 Task: Add Burt's Bees Peony Lip Shimmer to the cart.
Action: Mouse moved to (328, 151)
Screenshot: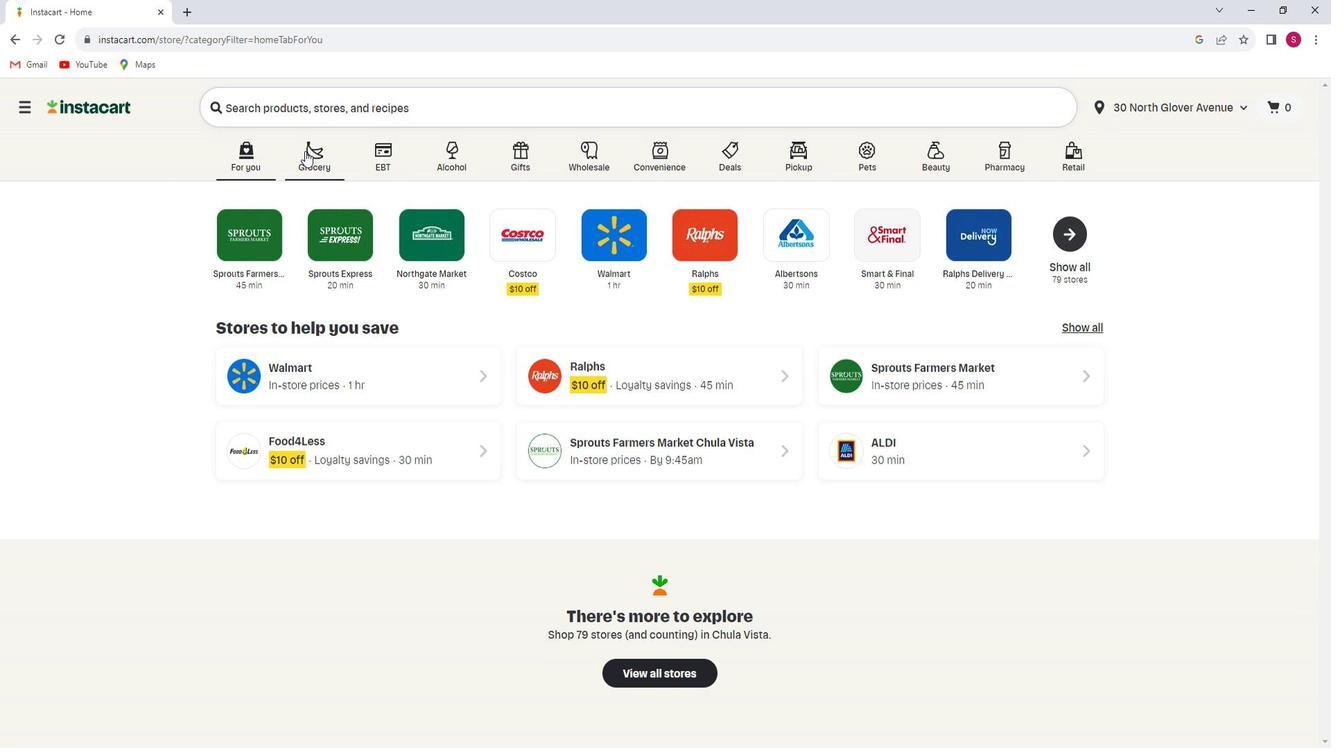 
Action: Mouse pressed left at (328, 151)
Screenshot: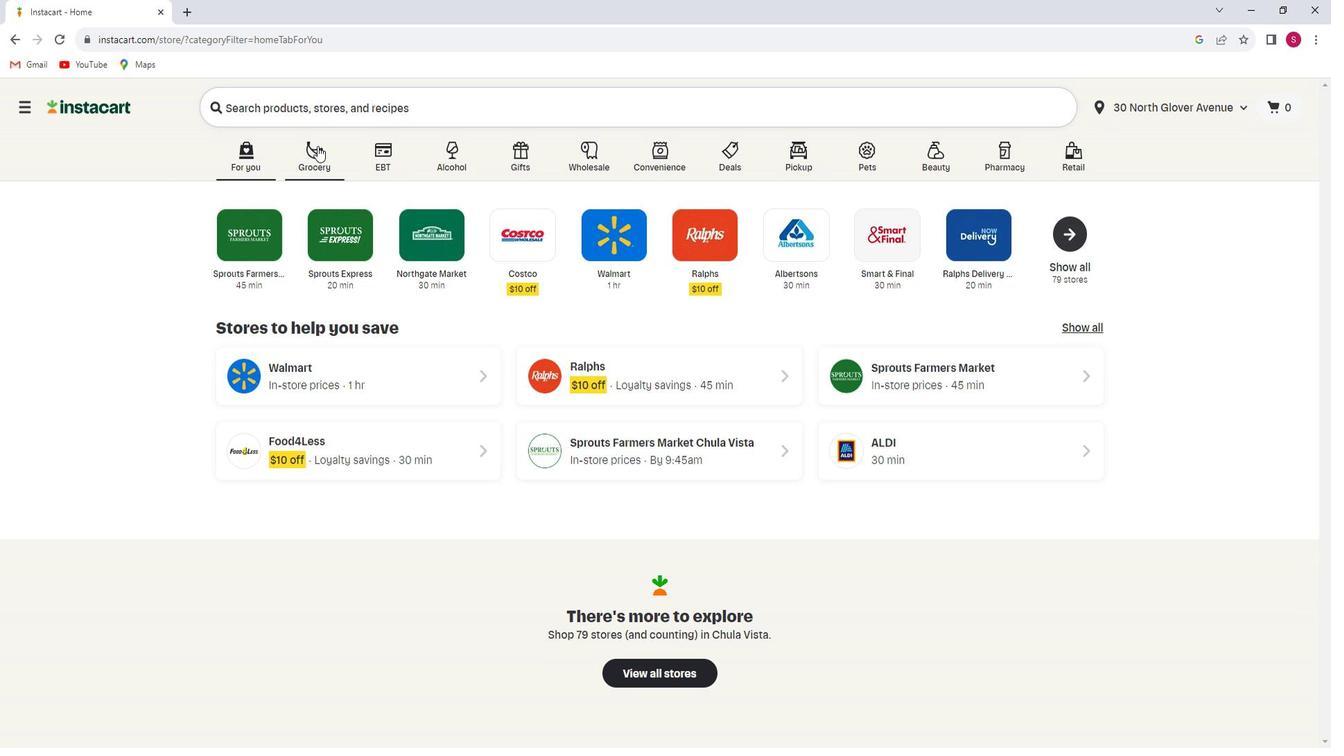 
Action: Mouse moved to (334, 403)
Screenshot: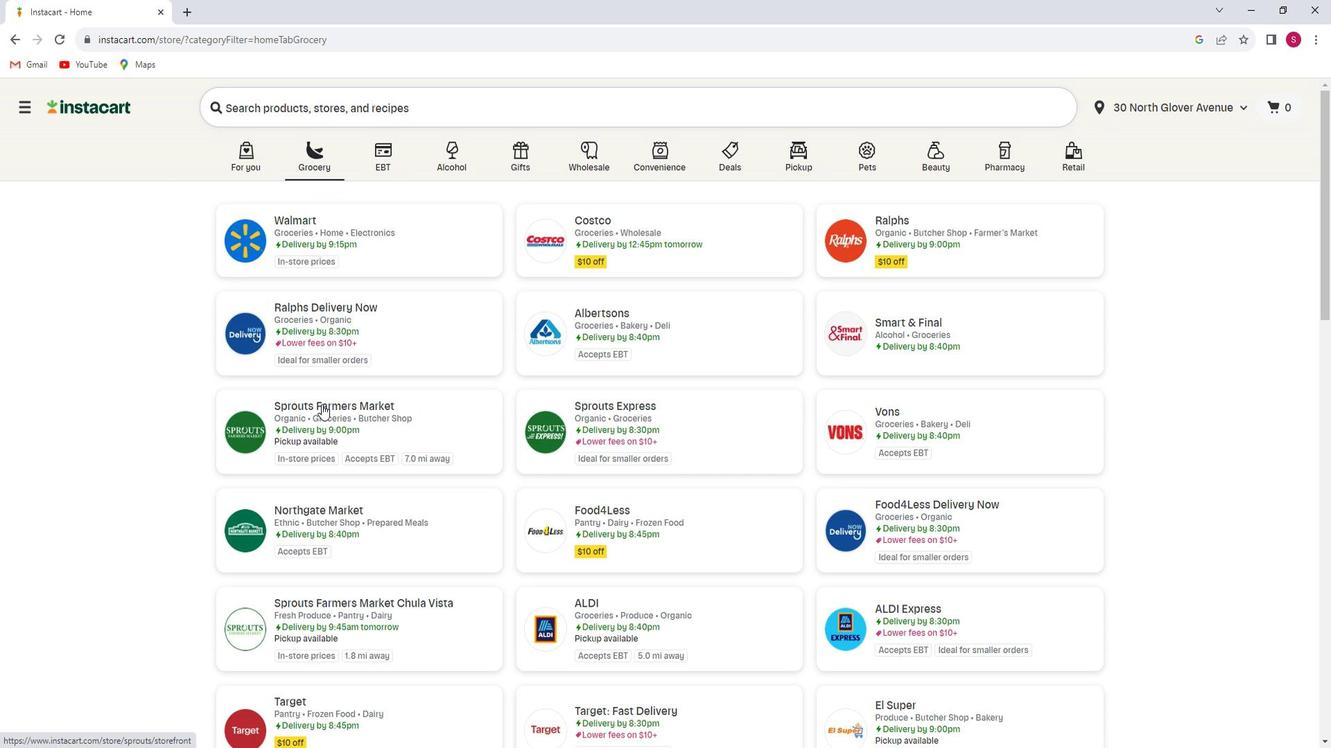 
Action: Mouse pressed left at (334, 403)
Screenshot: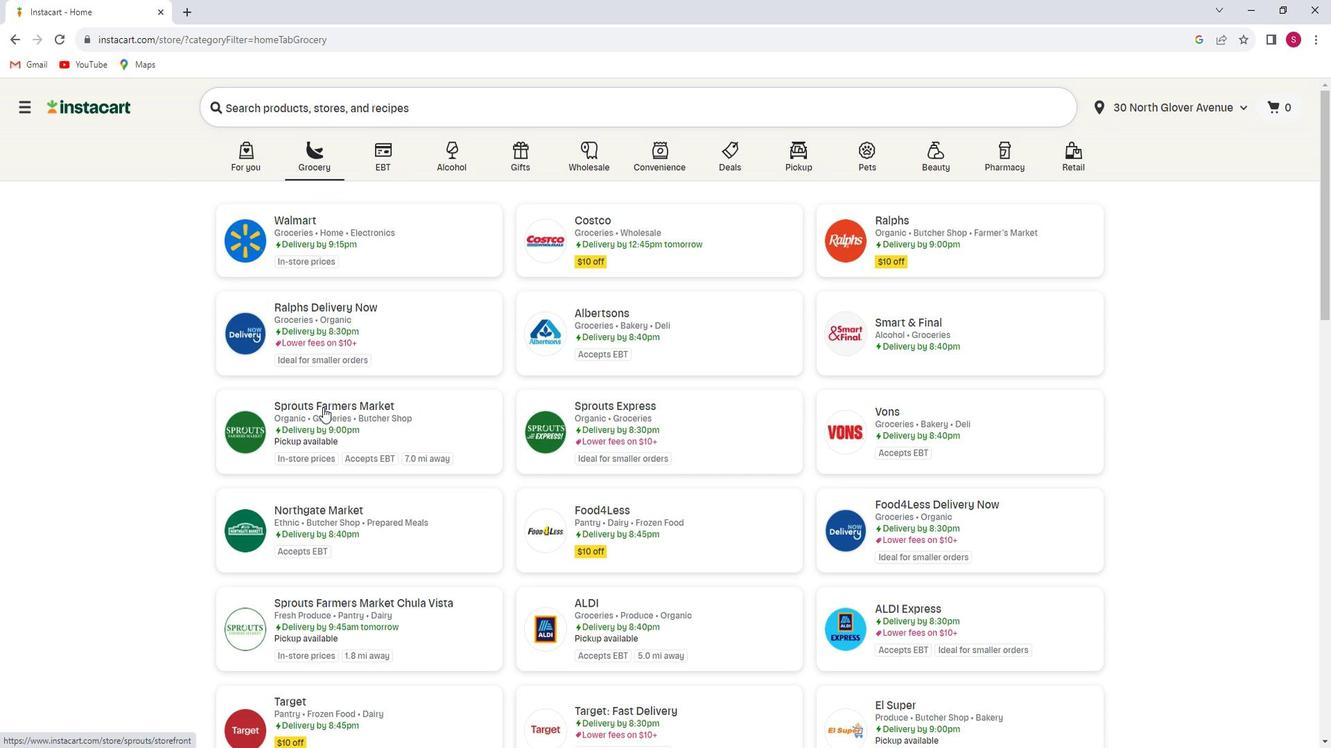 
Action: Mouse moved to (126, 423)
Screenshot: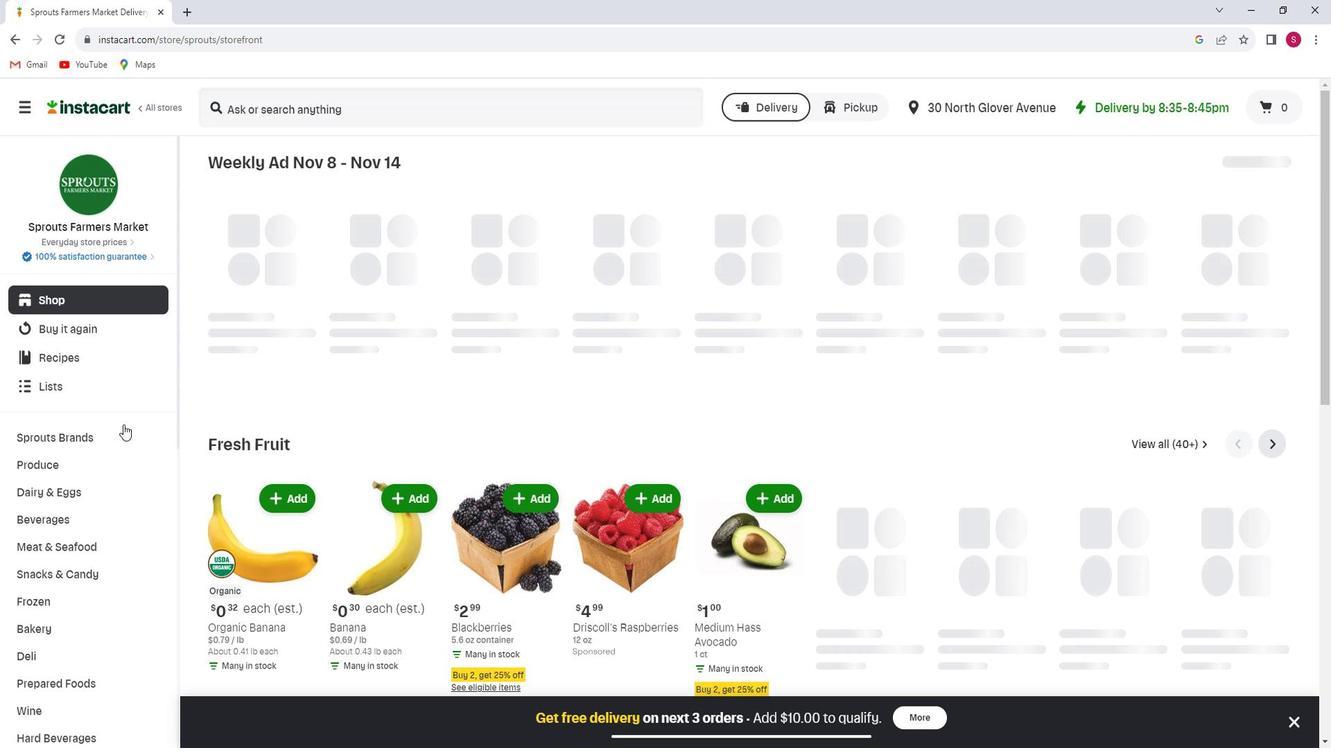 
Action: Mouse scrolled (126, 422) with delta (0, 0)
Screenshot: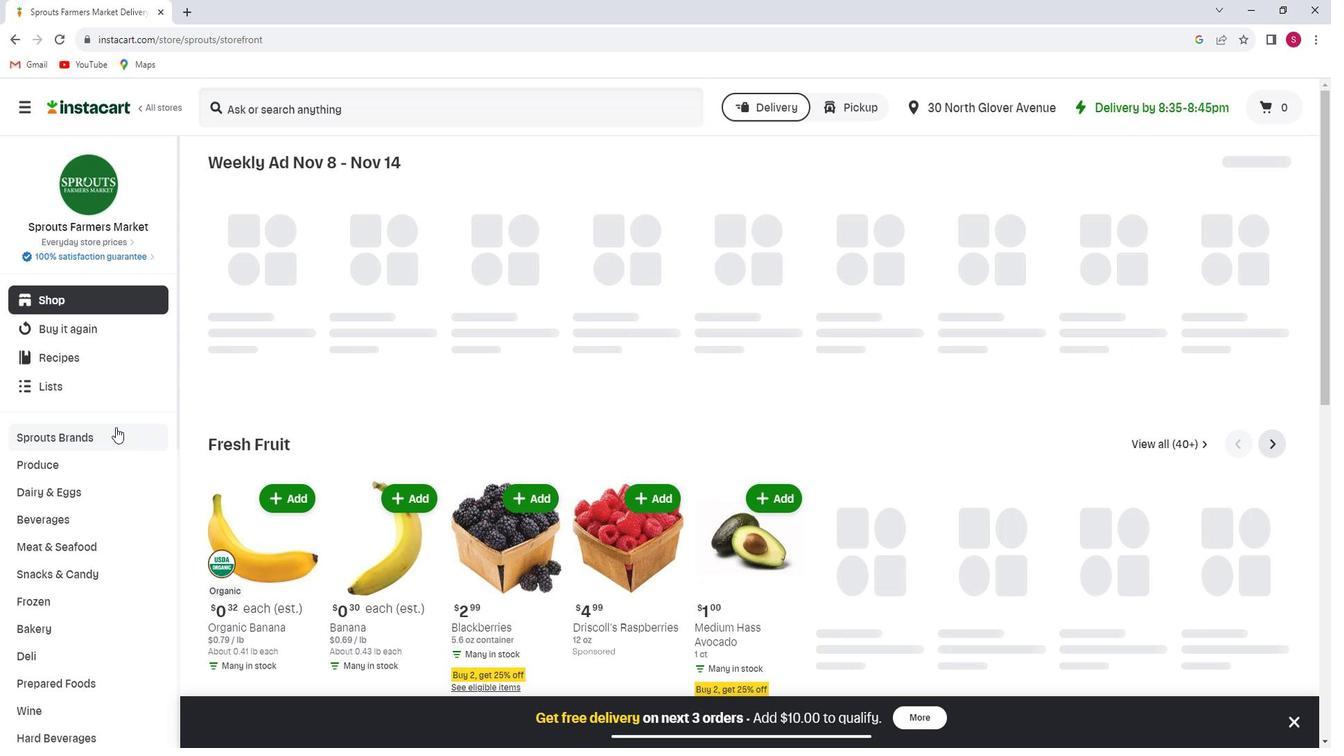 
Action: Mouse scrolled (126, 422) with delta (0, 0)
Screenshot: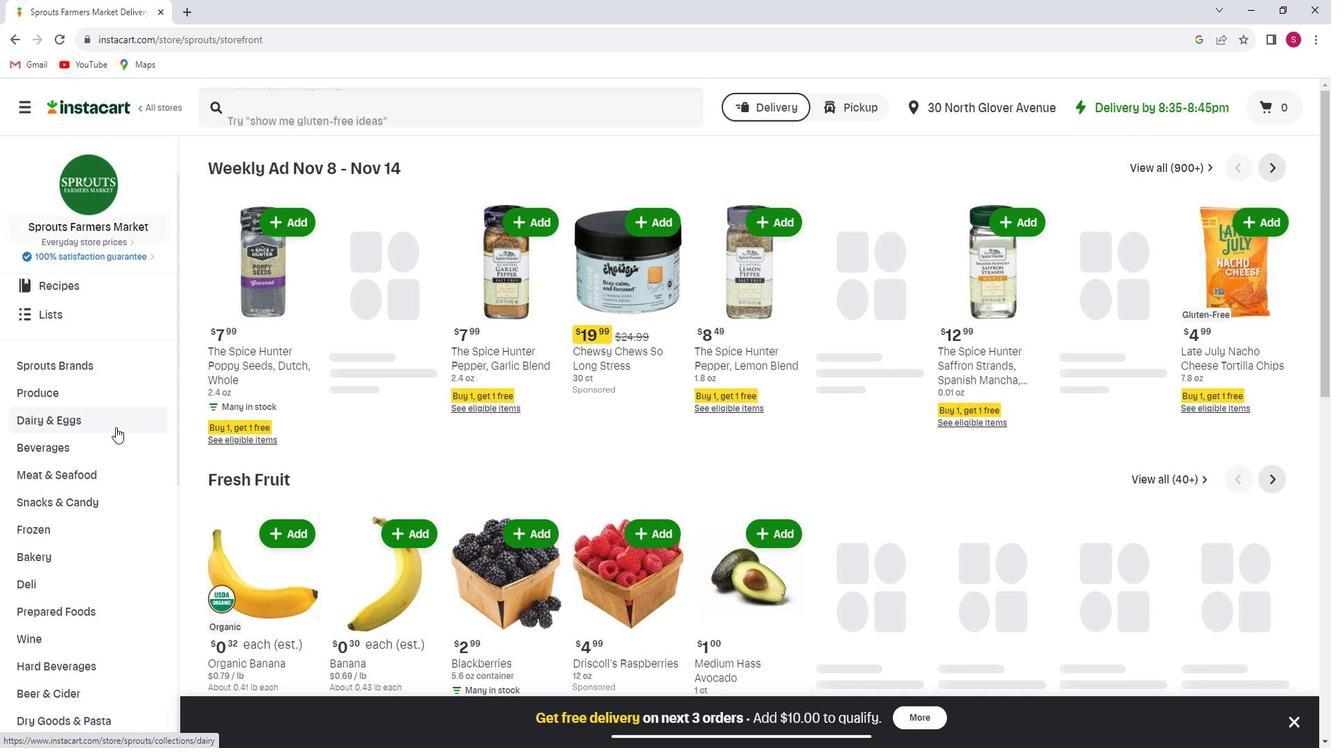 
Action: Mouse scrolled (126, 422) with delta (0, 0)
Screenshot: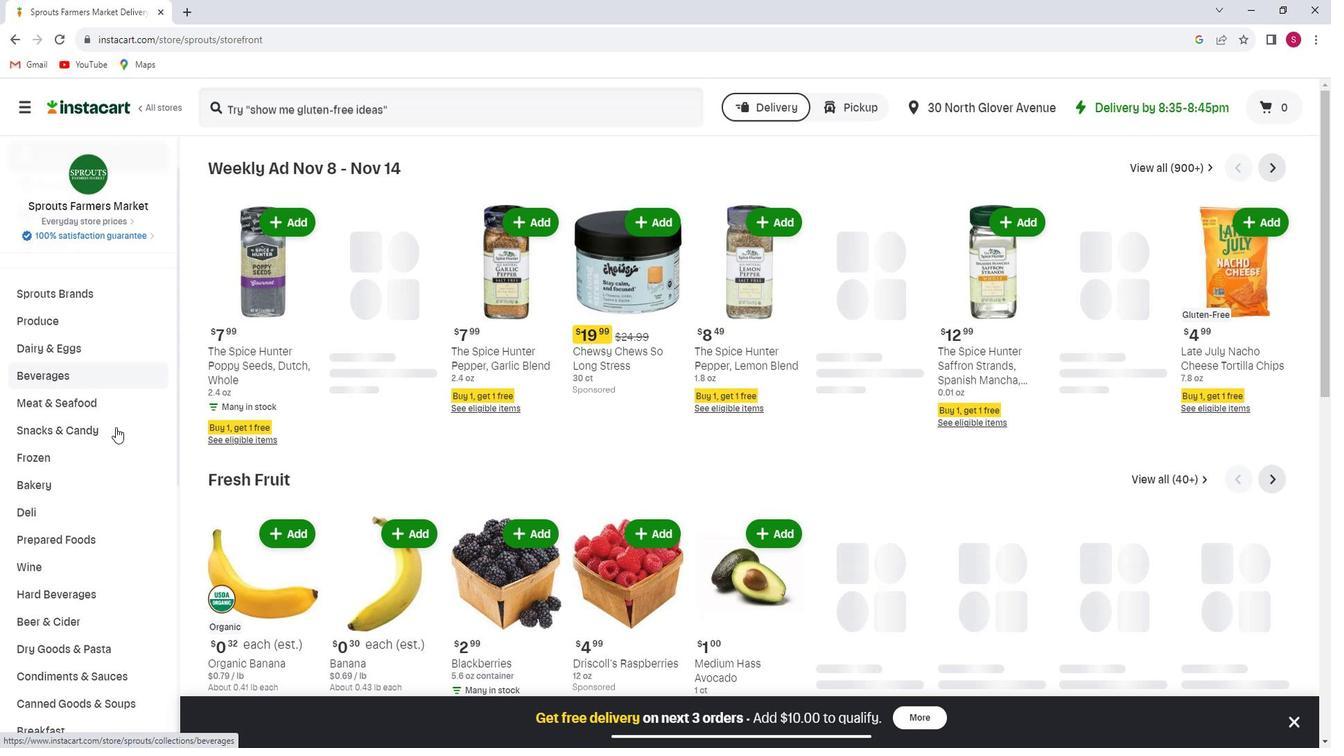 
Action: Mouse scrolled (126, 422) with delta (0, 0)
Screenshot: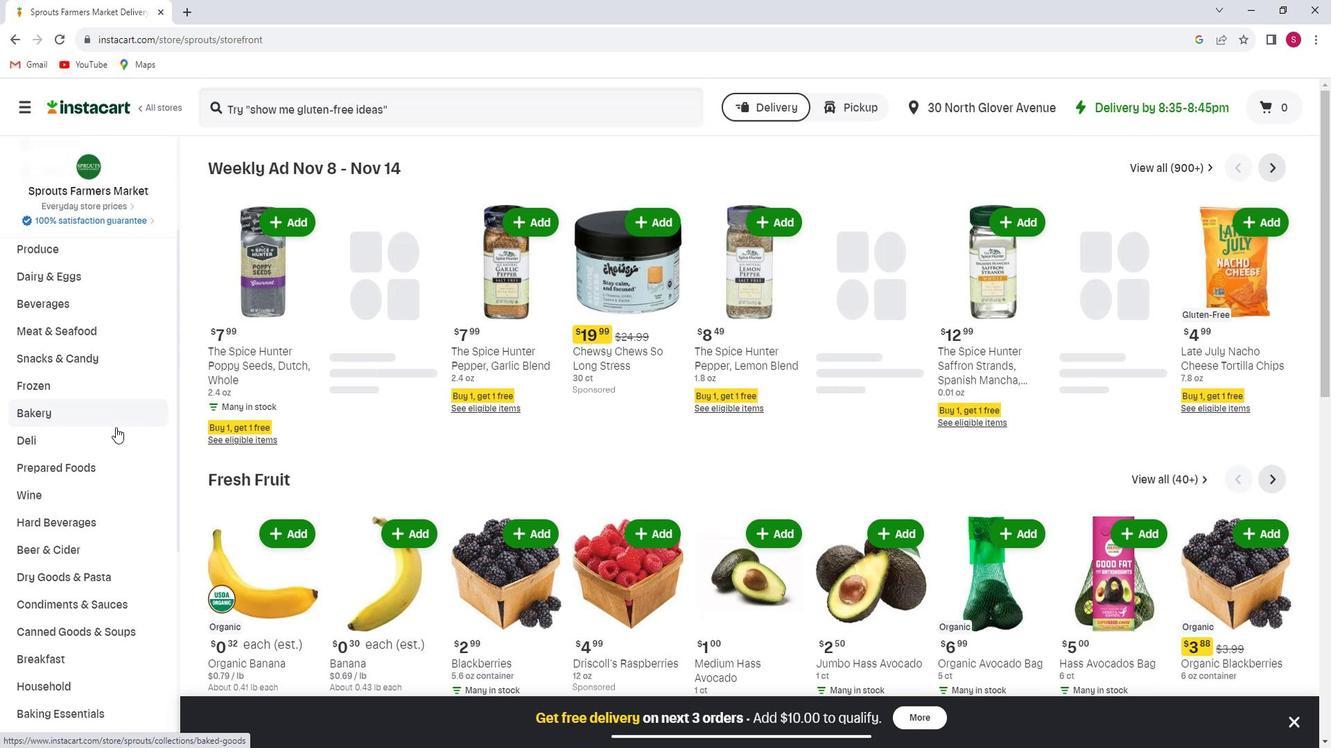 
Action: Mouse scrolled (126, 422) with delta (0, 0)
Screenshot: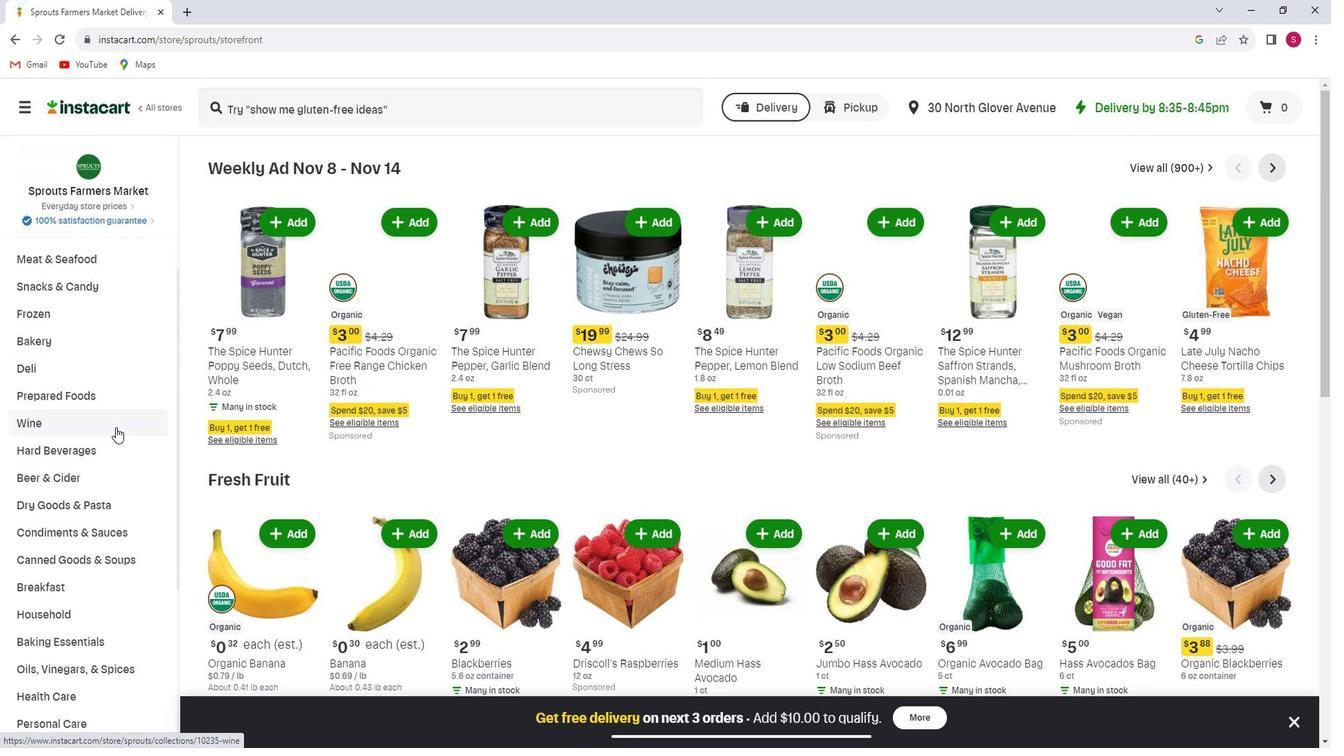 
Action: Mouse scrolled (126, 422) with delta (0, 0)
Screenshot: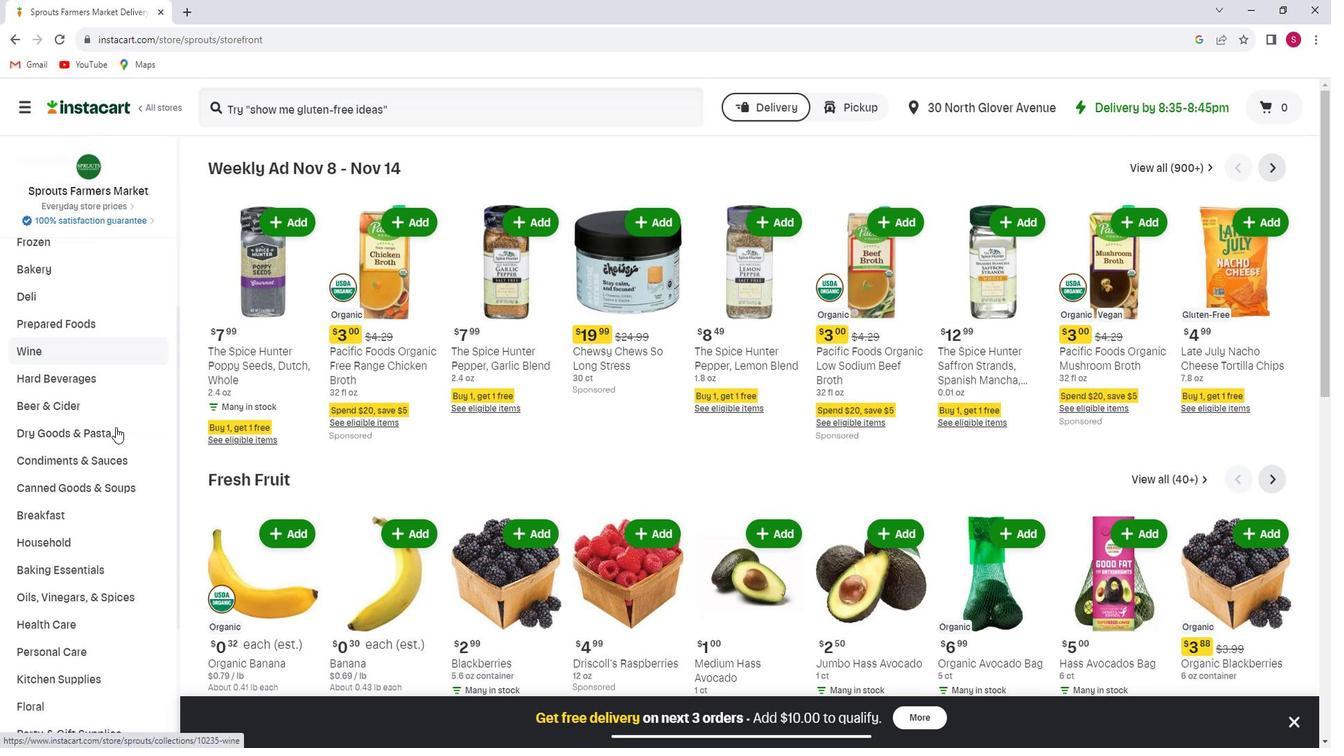 
Action: Mouse scrolled (126, 422) with delta (0, 0)
Screenshot: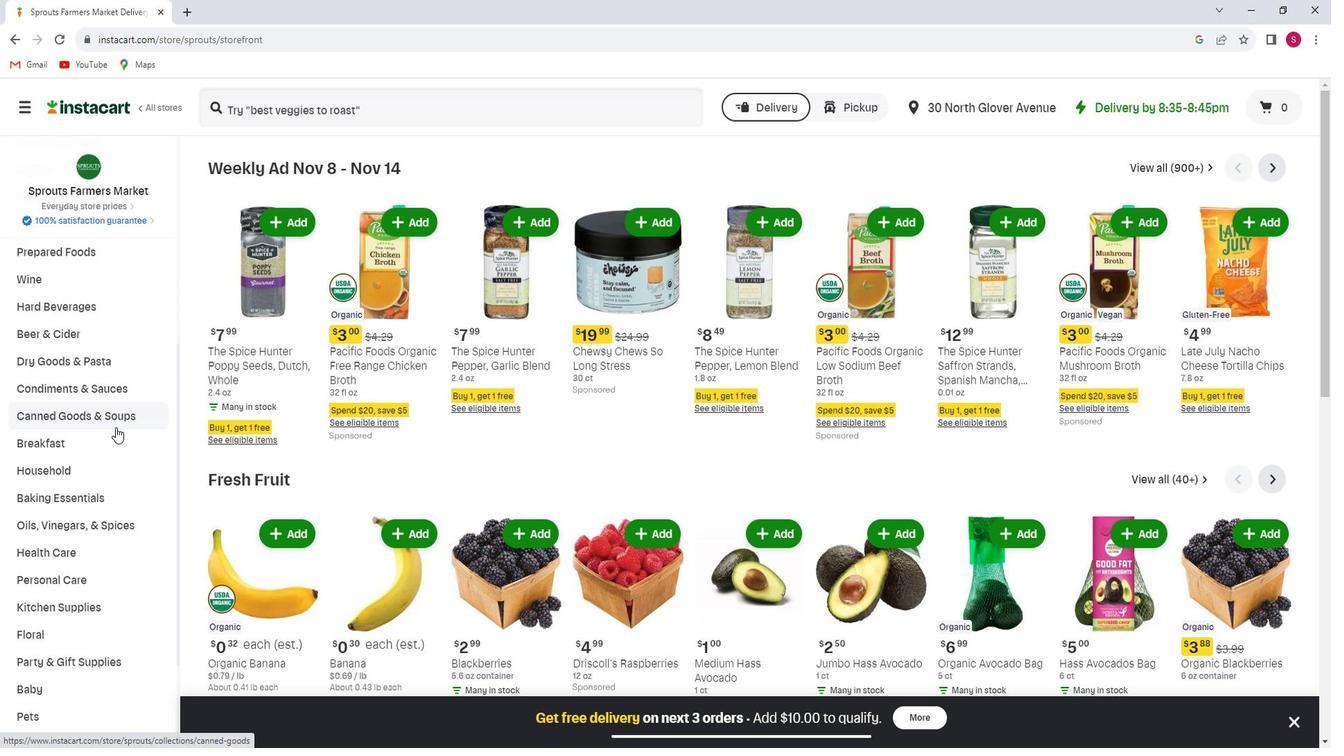 
Action: Mouse scrolled (126, 422) with delta (0, 0)
Screenshot: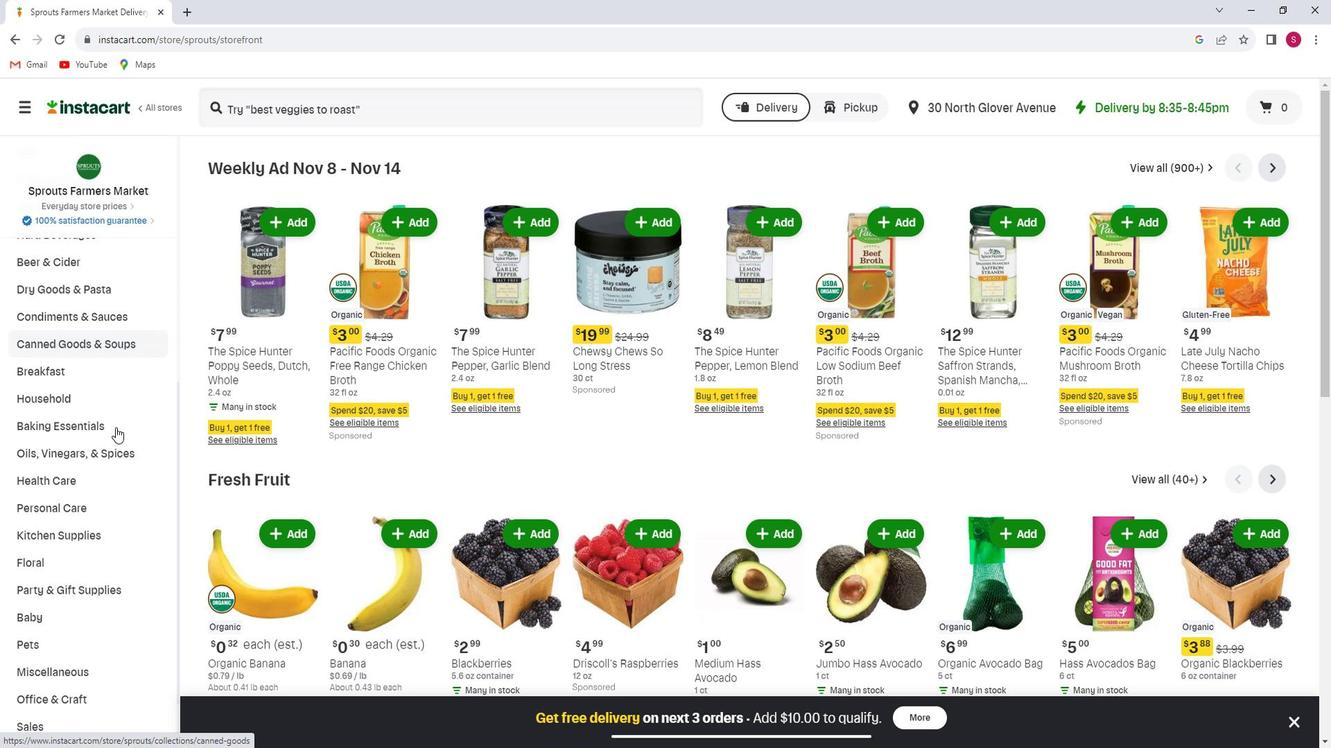 
Action: Mouse moved to (108, 427)
Screenshot: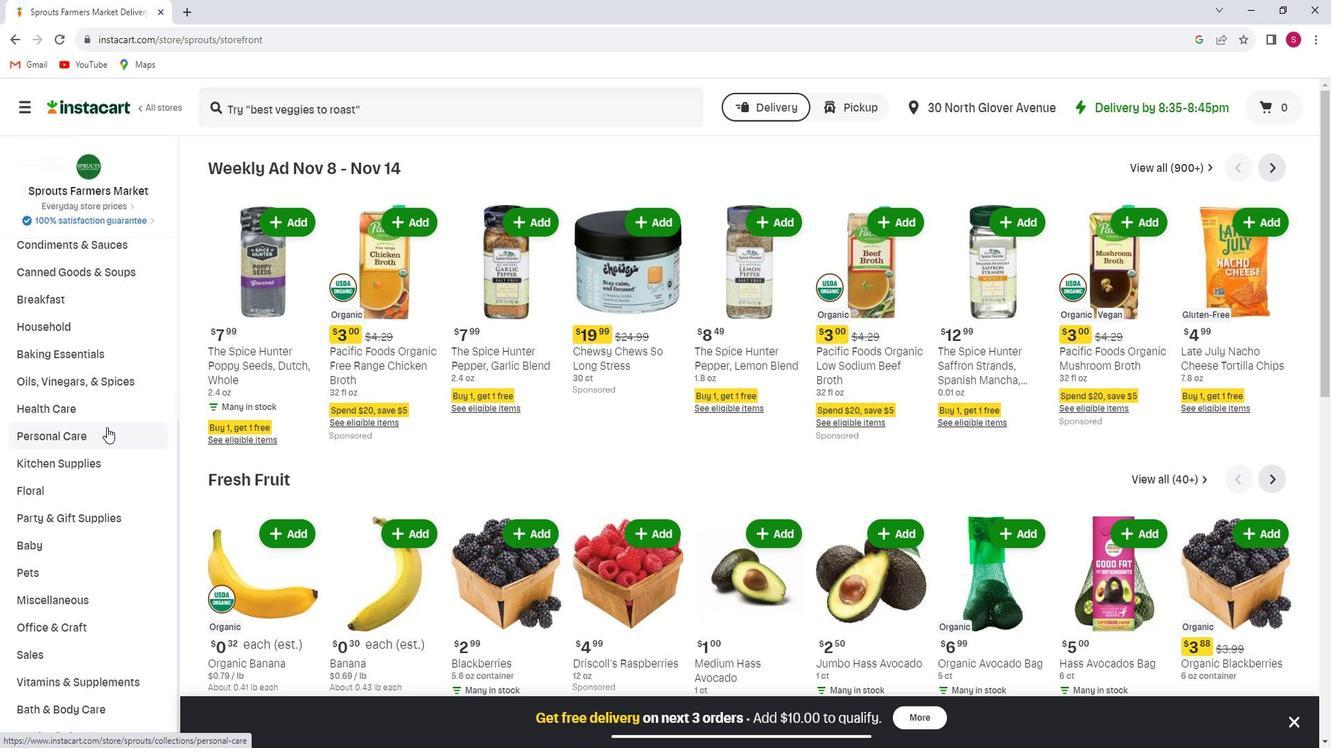 
Action: Mouse pressed left at (108, 427)
Screenshot: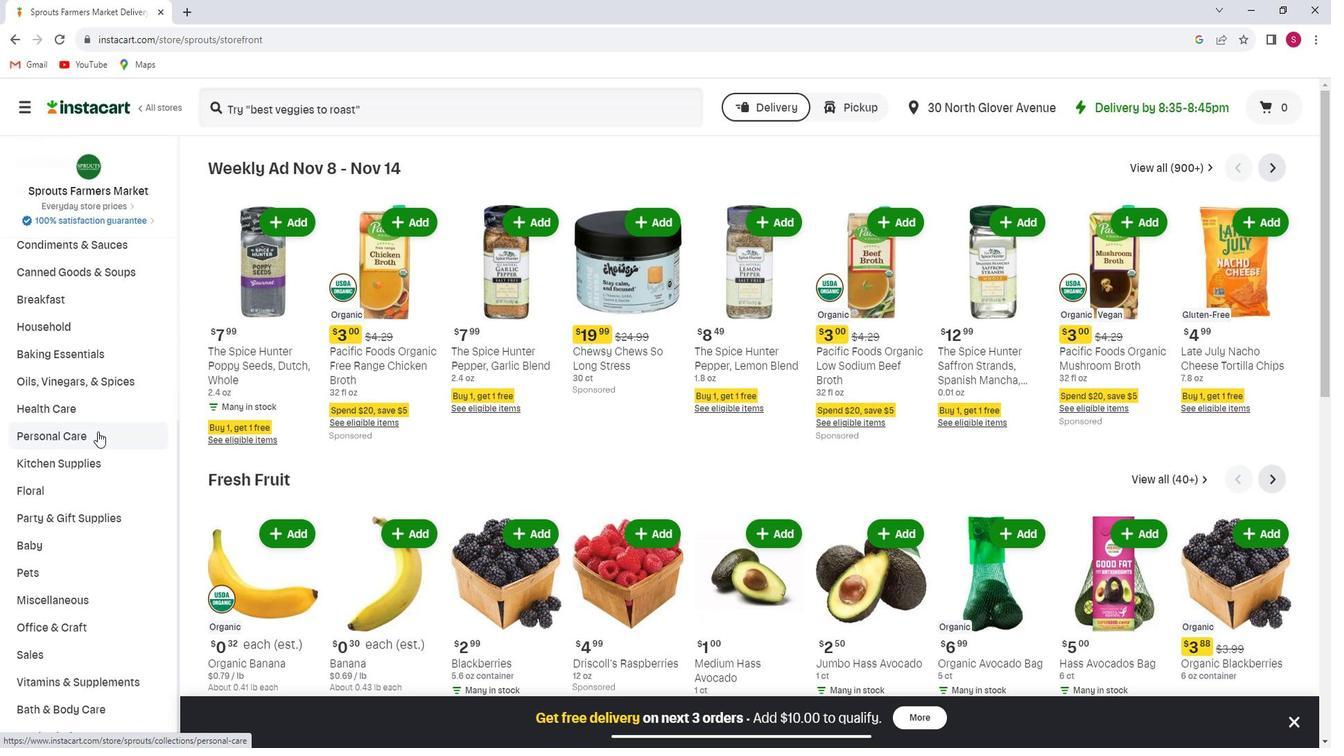 
Action: Mouse moved to (1199, 203)
Screenshot: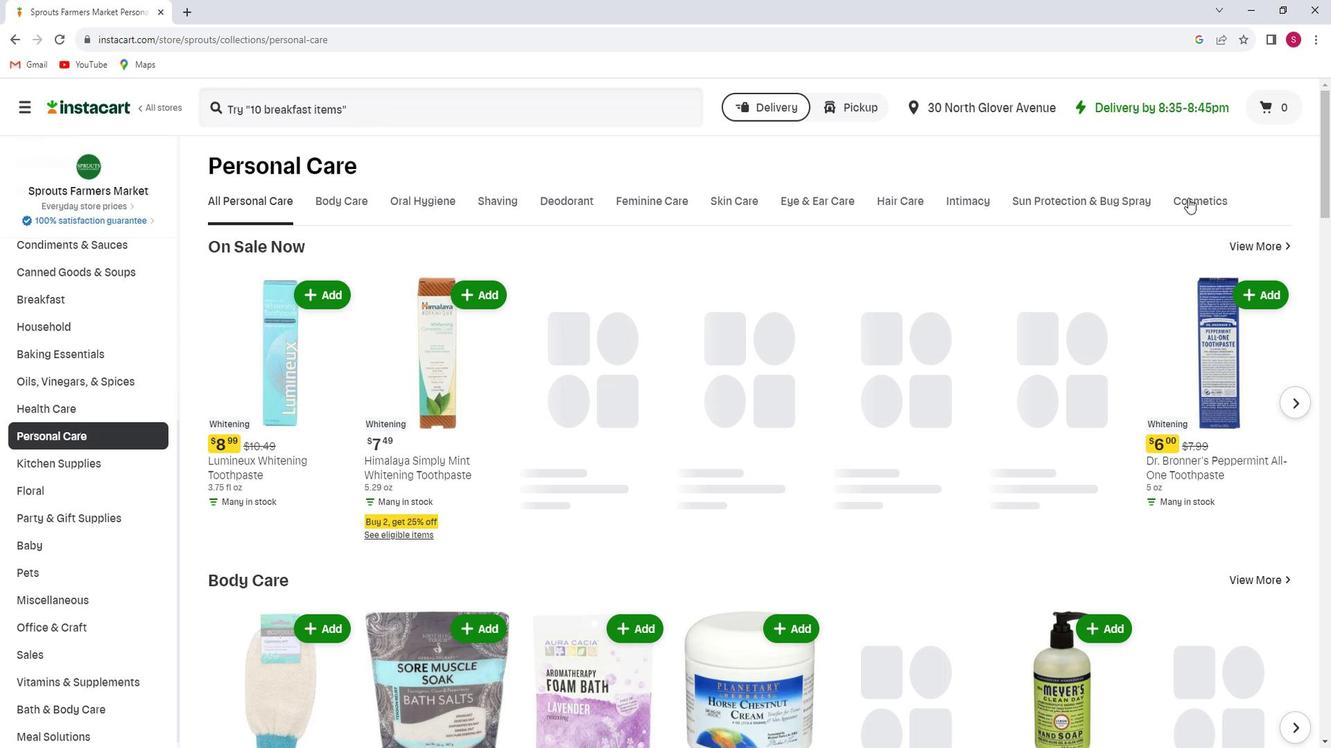 
Action: Mouse pressed left at (1199, 203)
Screenshot: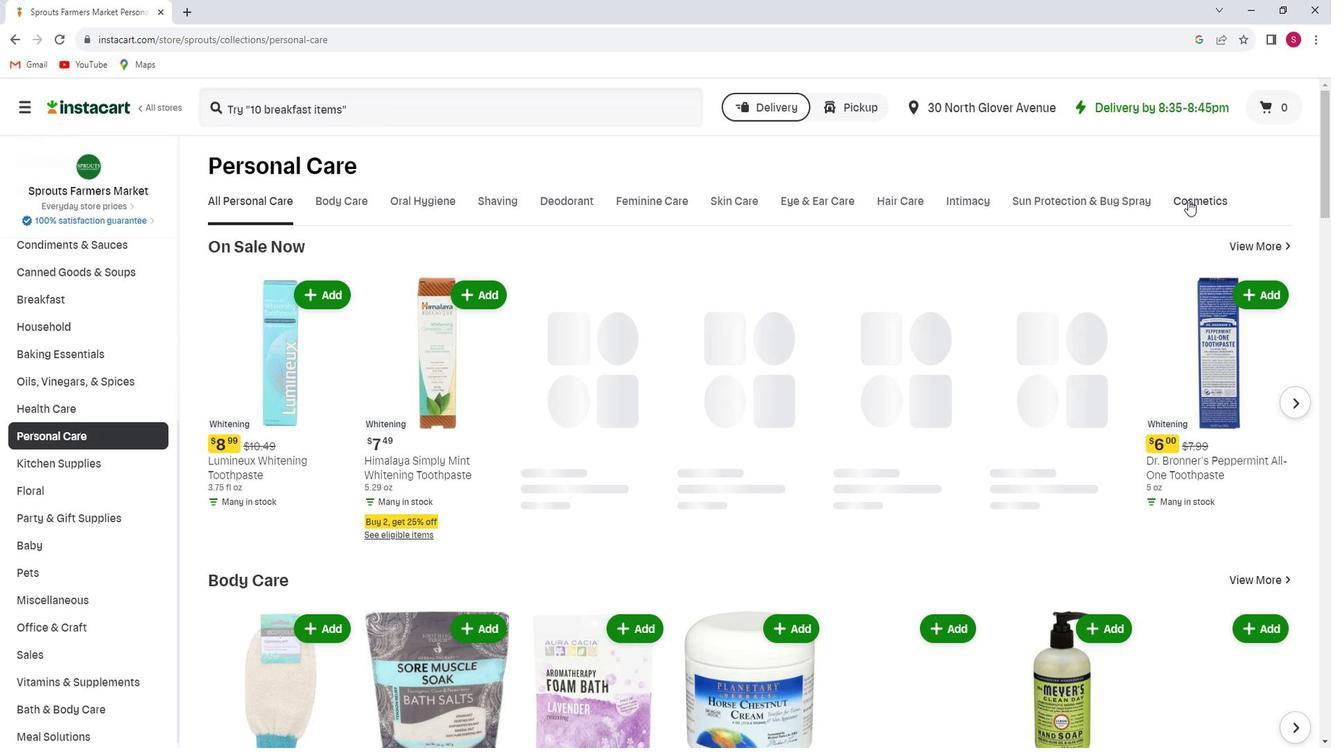
Action: Mouse moved to (325, 270)
Screenshot: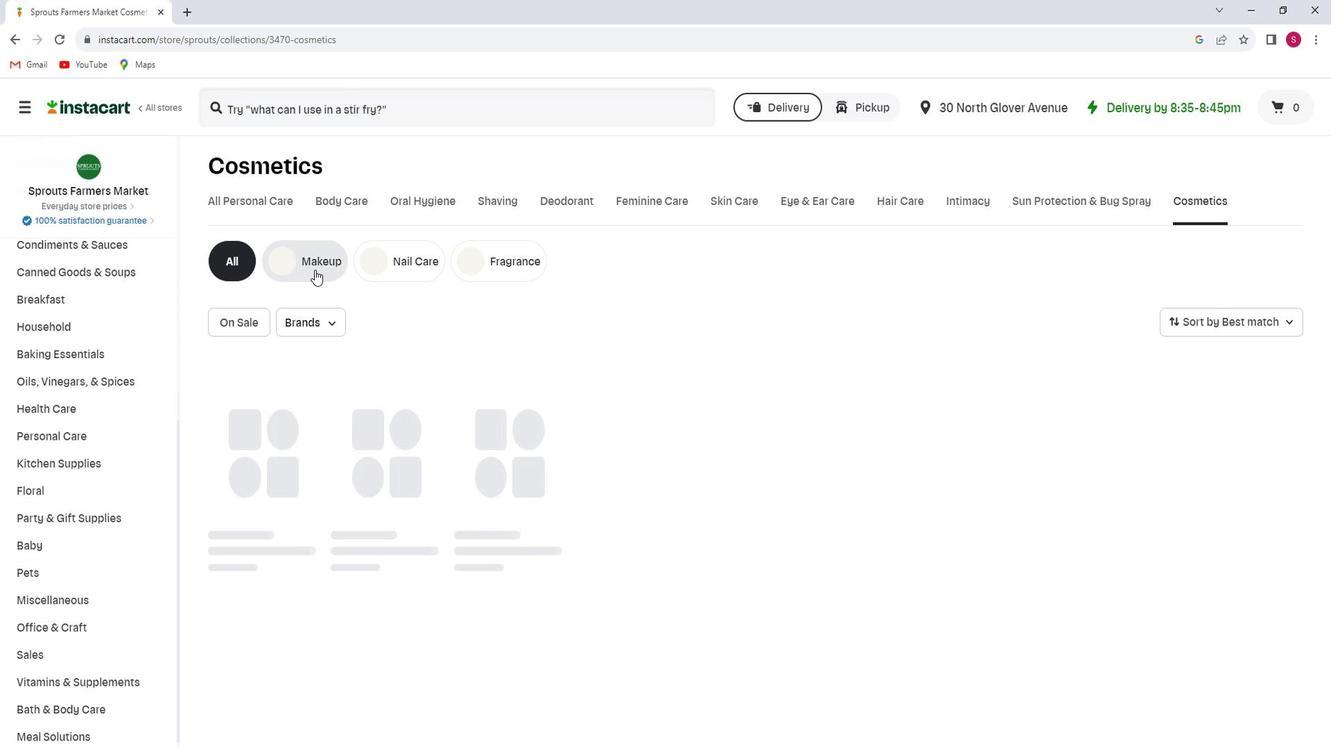 
Action: Mouse pressed left at (325, 270)
Screenshot: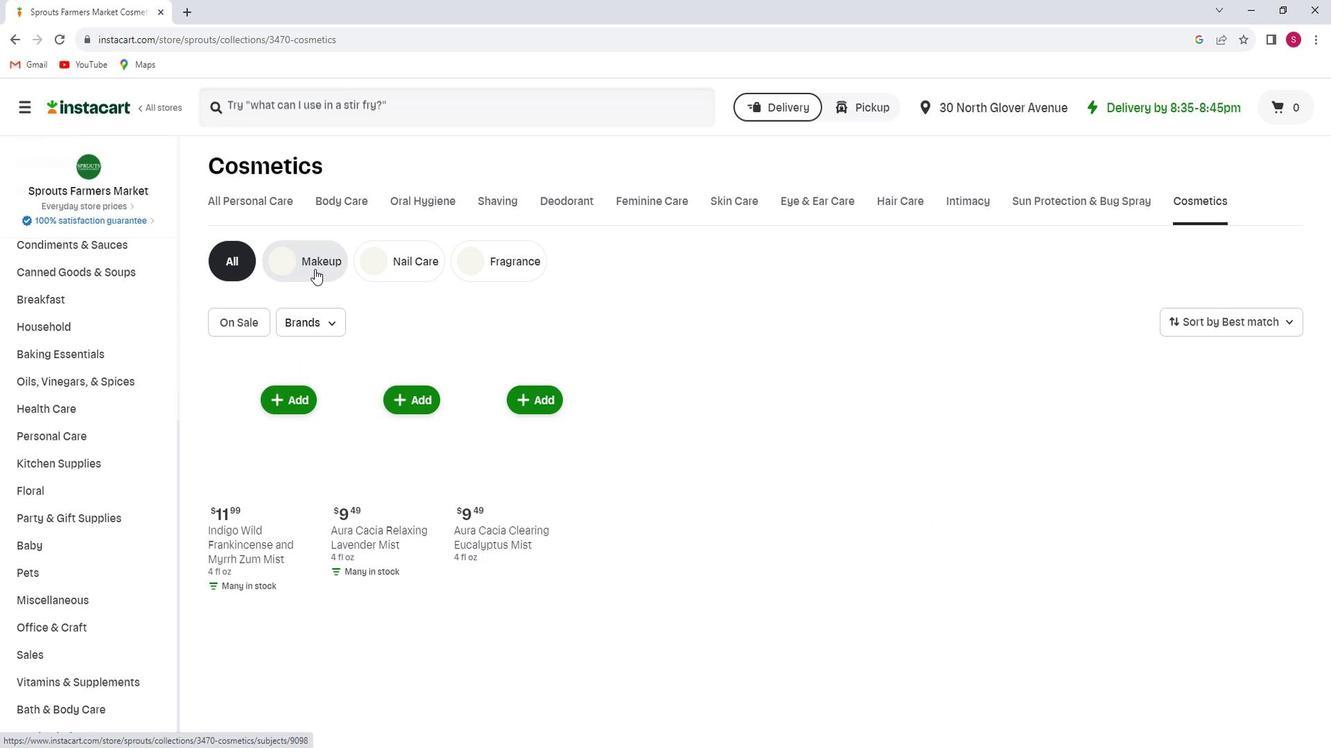 
Action: Mouse moved to (386, 120)
Screenshot: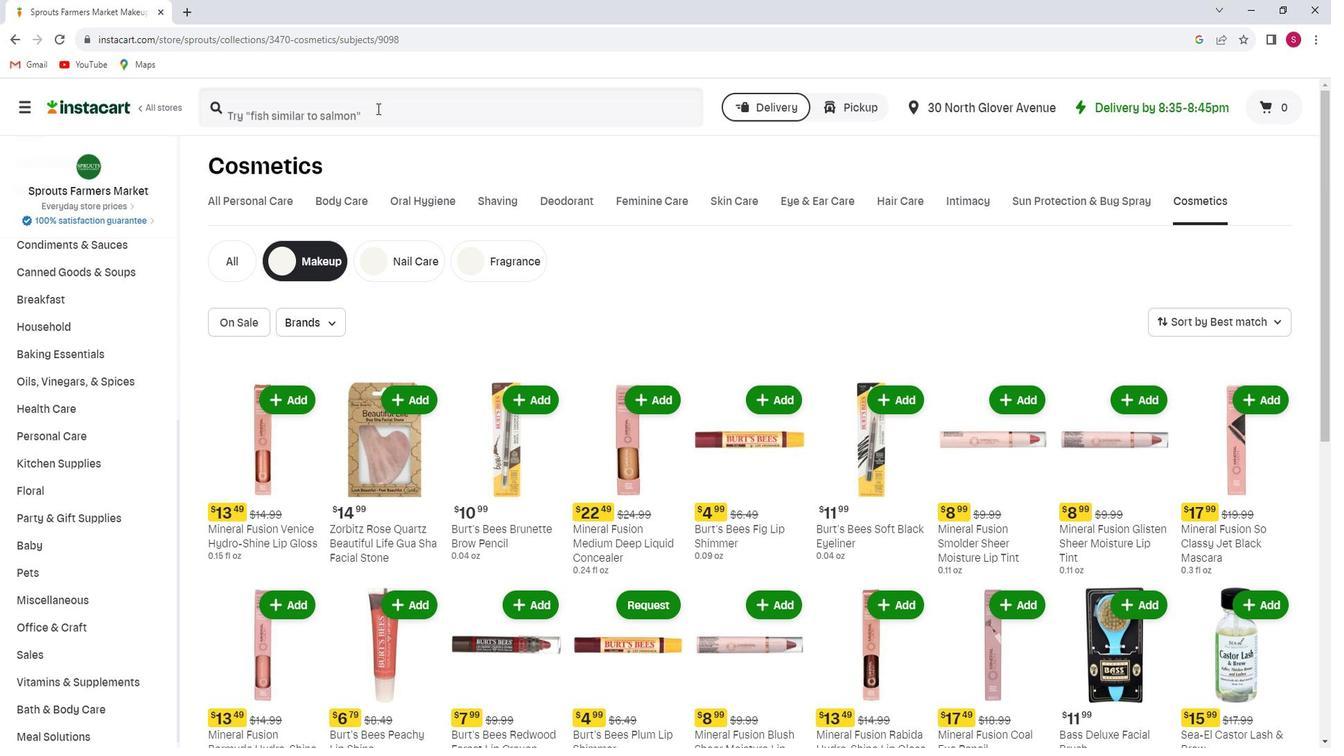 
Action: Mouse pressed left at (386, 120)
Screenshot: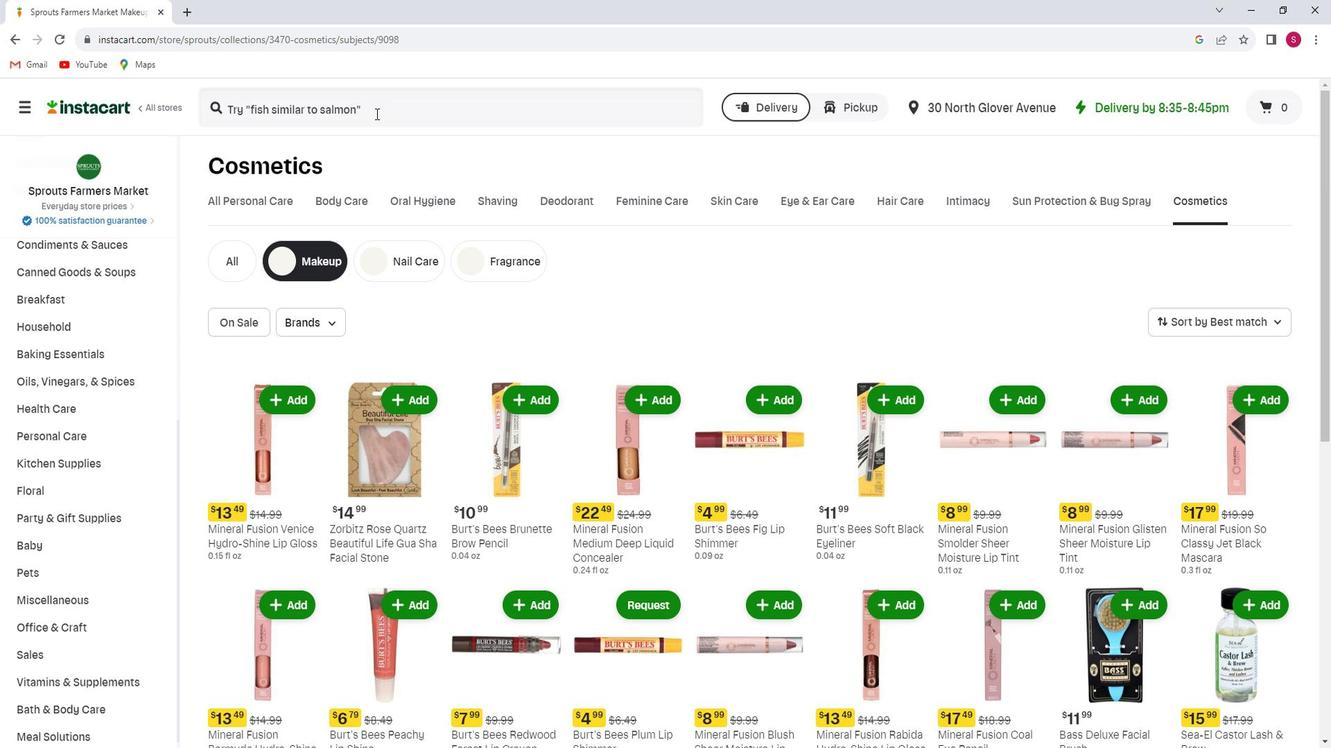 
Action: Mouse moved to (386, 121)
Screenshot: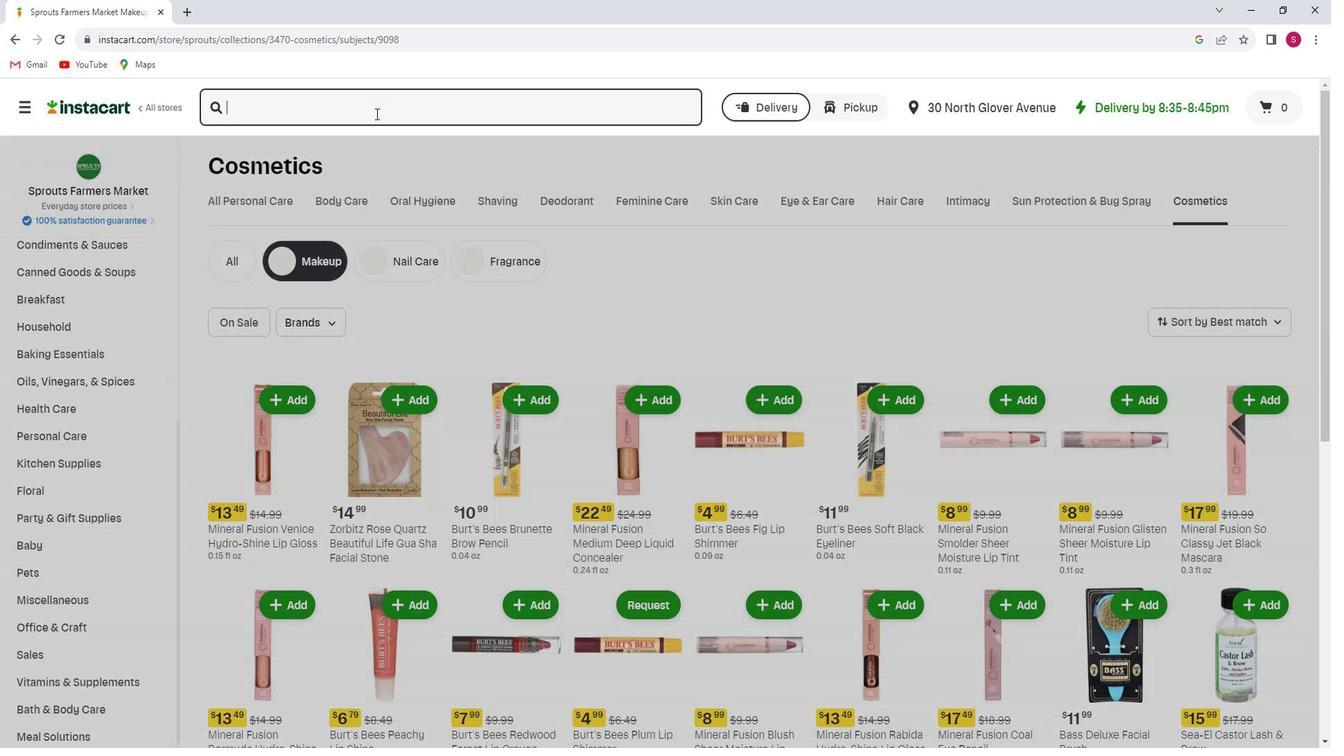 
Action: Key pressed <Key.shift_r>Burt's<Key.space><Key.shift_r>Bees<Key.space><Key.shift_r>Peony<Key.space><Key.shift_r>Lip<Key.space><Key.shift>Shimmer<Key.enter>
Screenshot: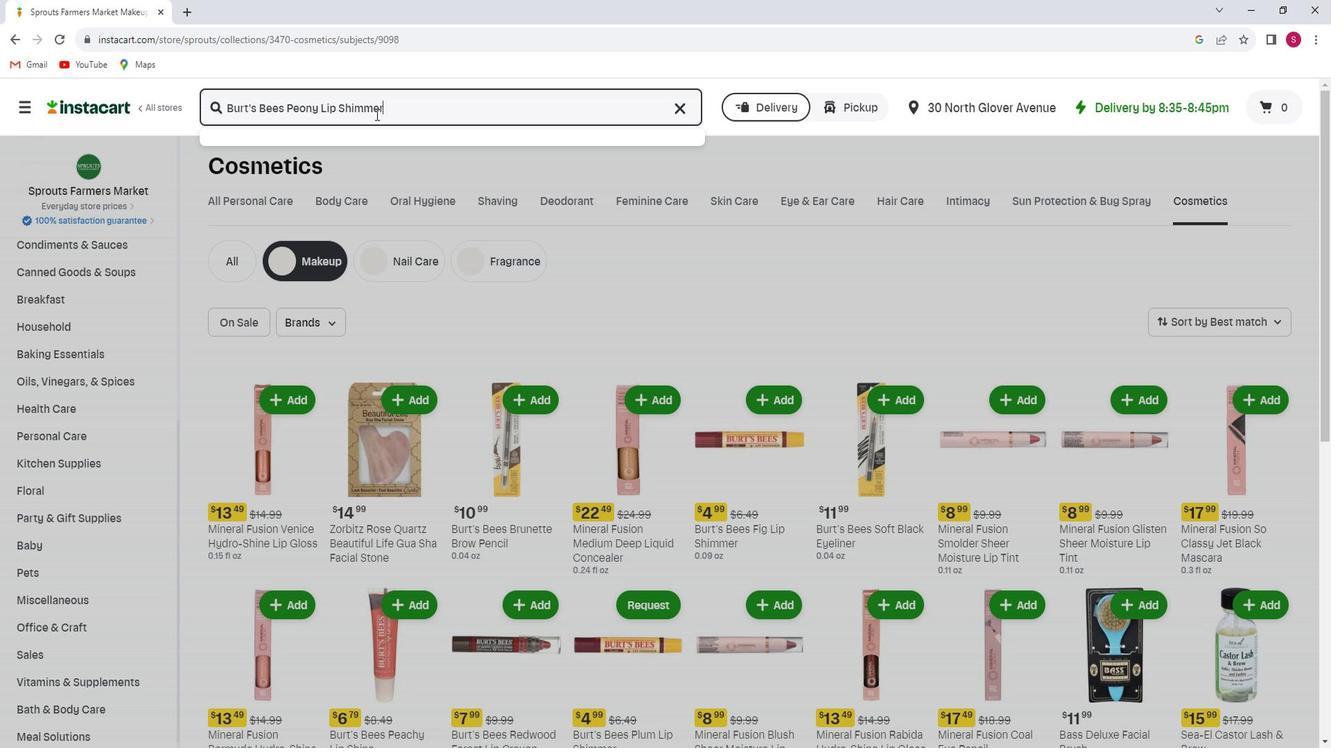 
Action: Mouse moved to (1282, 253)
Screenshot: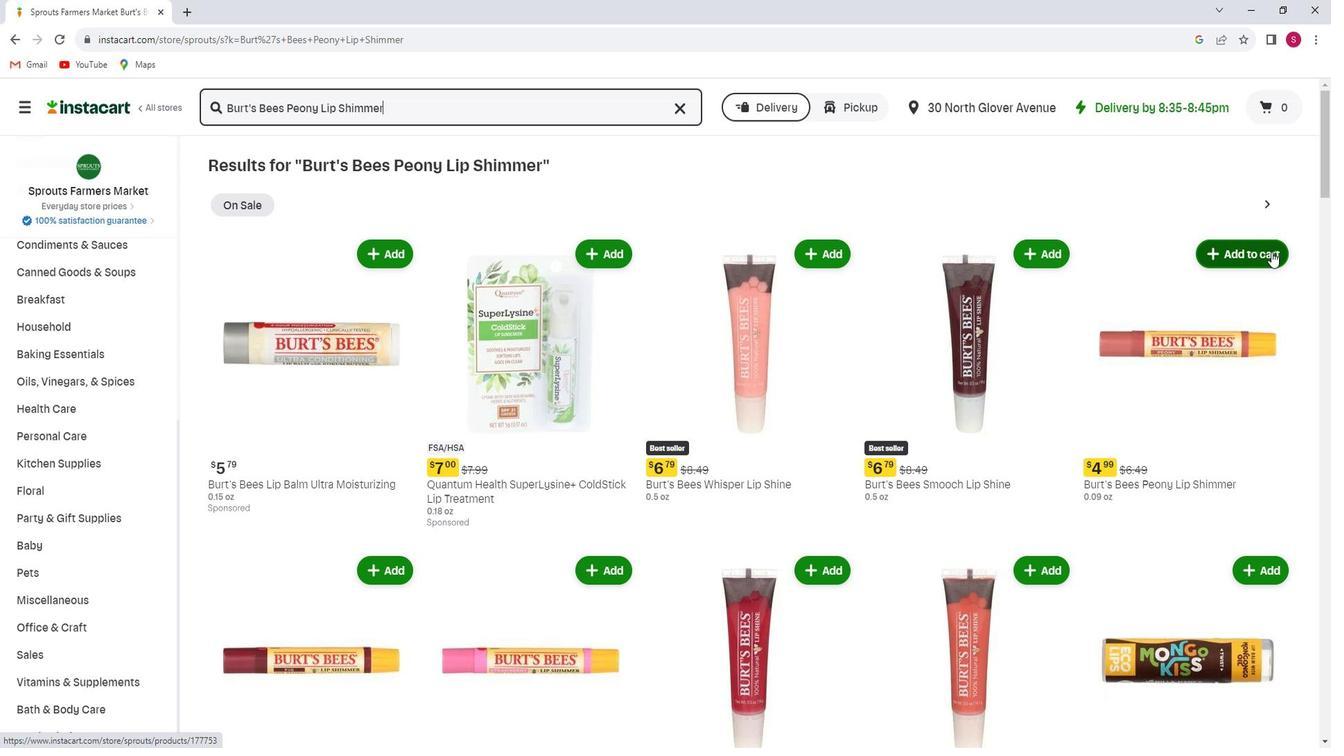 
Action: Mouse pressed left at (1282, 253)
Screenshot: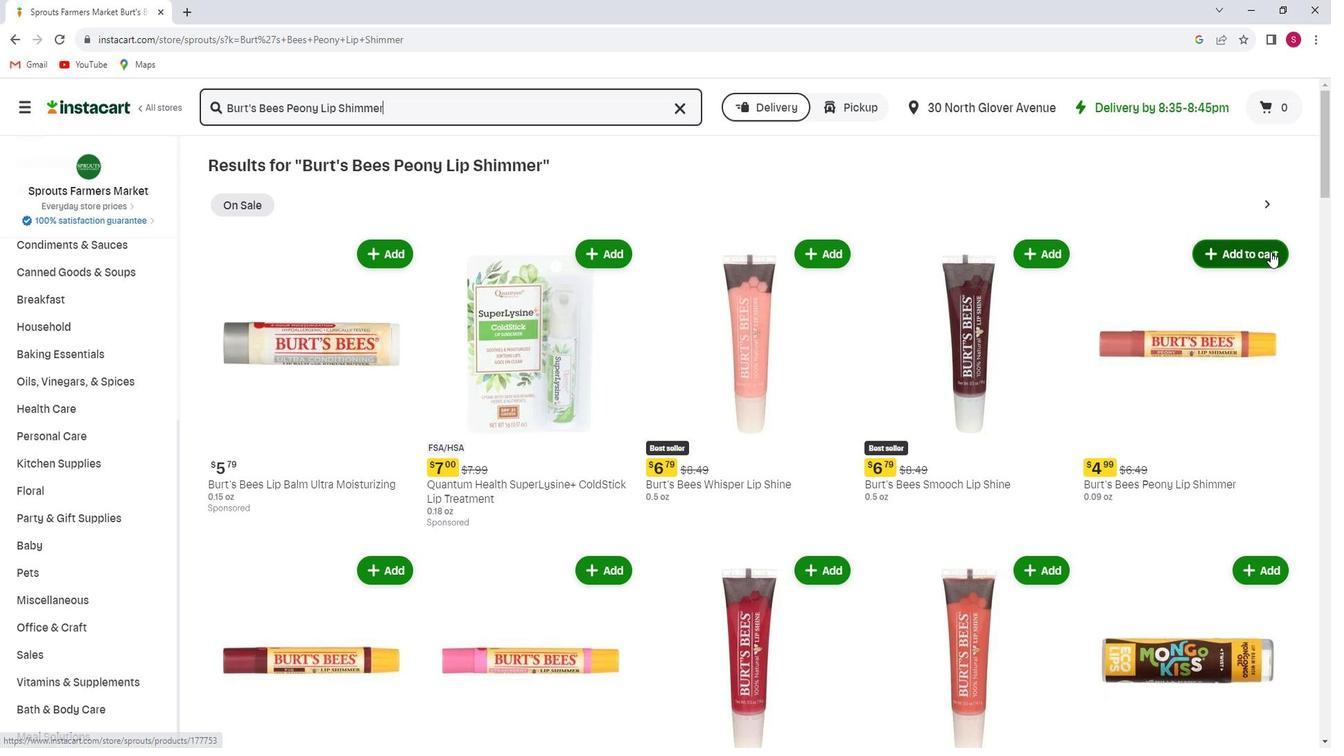 
Action: Mouse moved to (1246, 320)
Screenshot: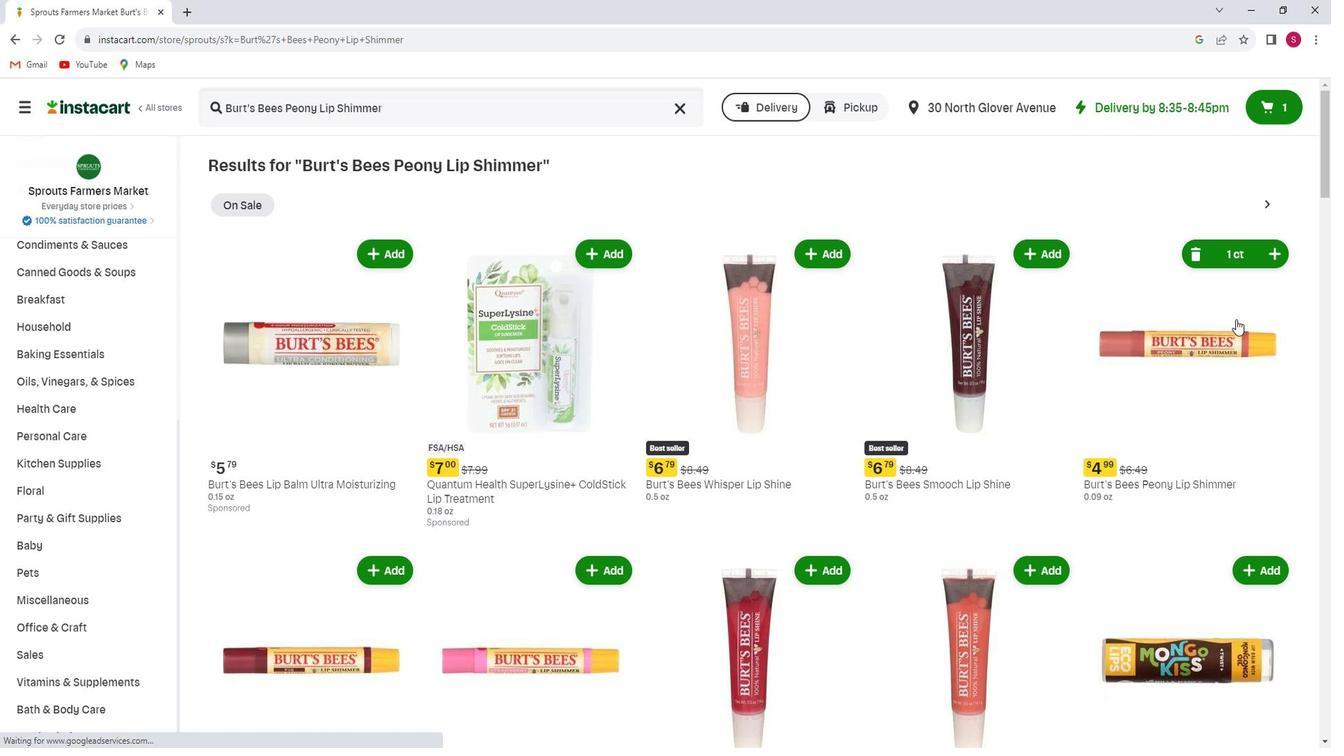
